 Task: Create a rule from the Recommended list, Task Added to this Project -> add SubTasks in the project ApexLine with SubTasks Gather and Analyse Requirements , Design and Implement Solution , System Test and UAT , Release to Production / Go Live
Action: Mouse moved to (874, 179)
Screenshot: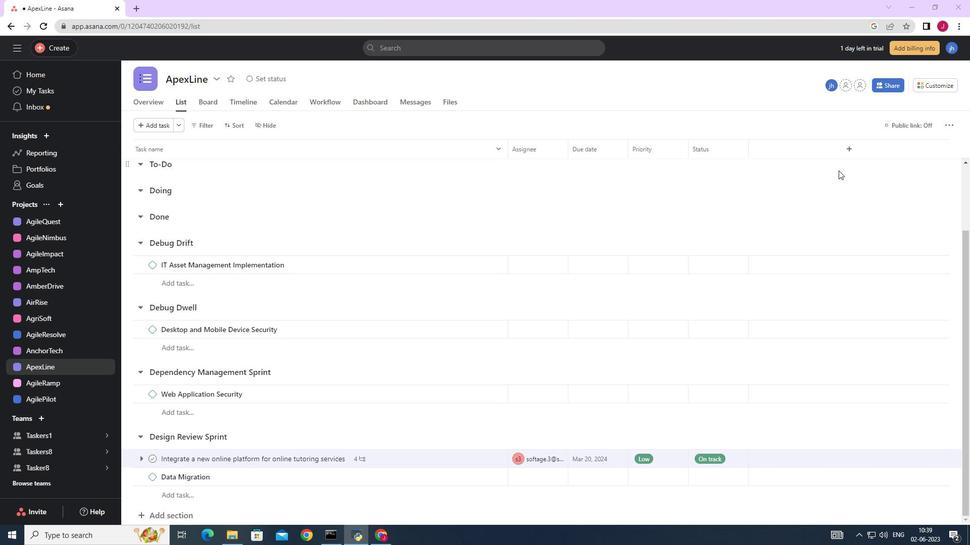 
Action: Mouse scrolled (874, 179) with delta (0, 0)
Screenshot: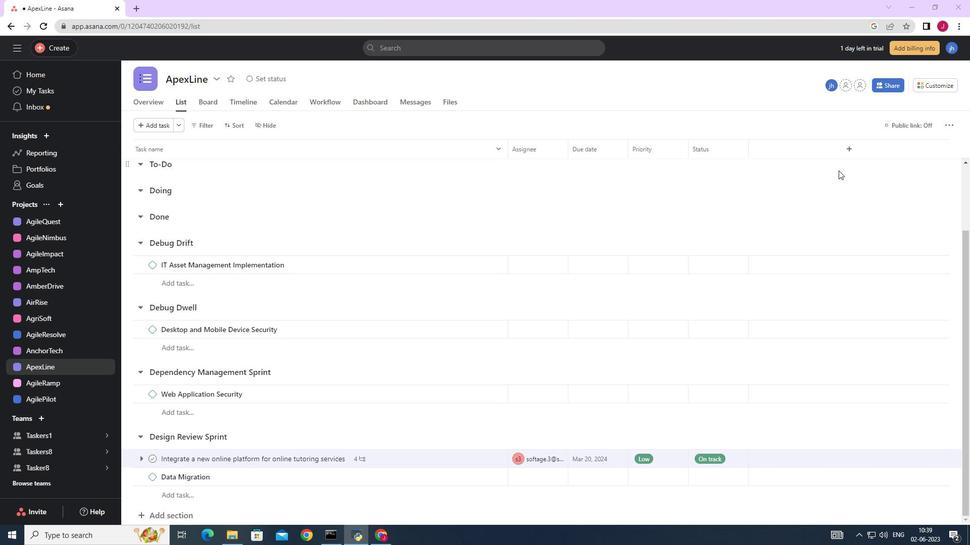 
Action: Mouse scrolled (874, 179) with delta (0, 0)
Screenshot: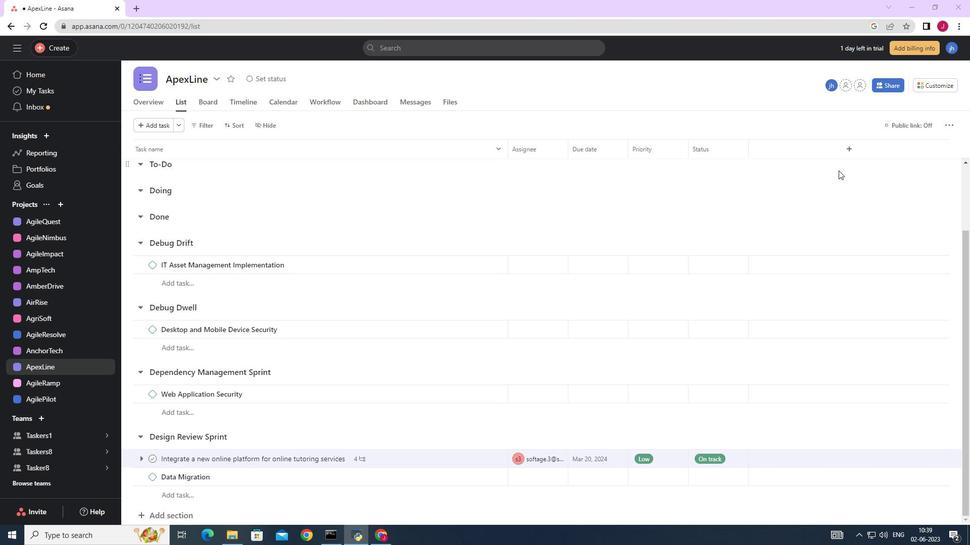 
Action: Mouse scrolled (874, 179) with delta (0, 0)
Screenshot: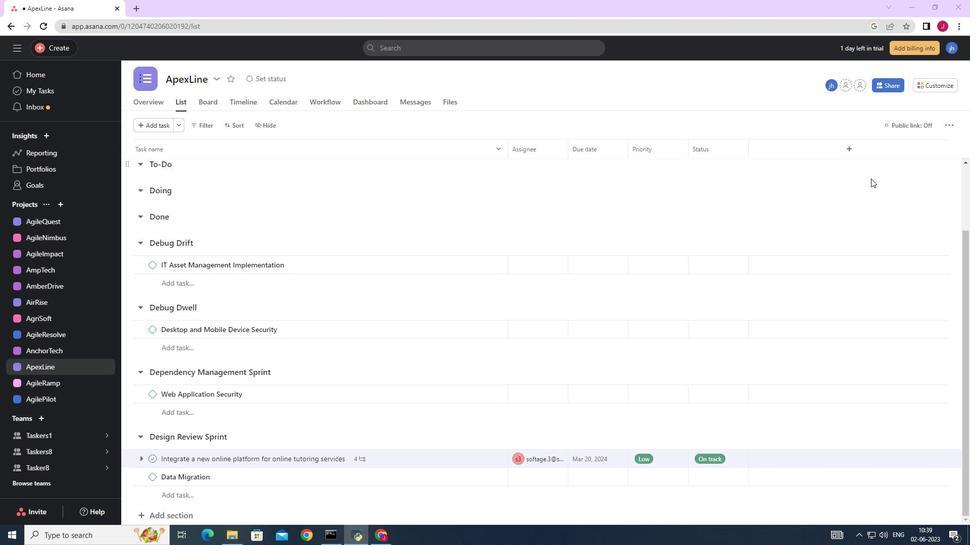 
Action: Mouse scrolled (874, 179) with delta (0, 0)
Screenshot: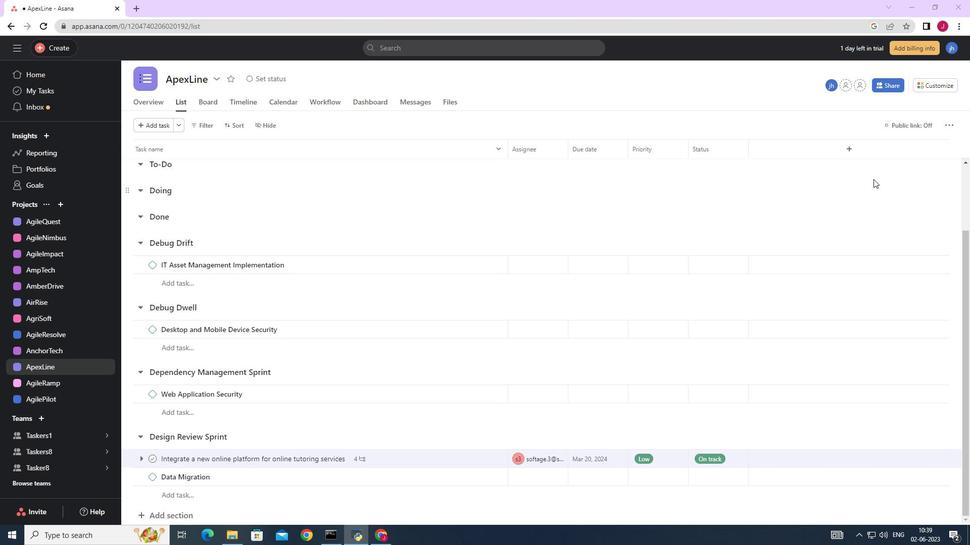 
Action: Mouse moved to (941, 81)
Screenshot: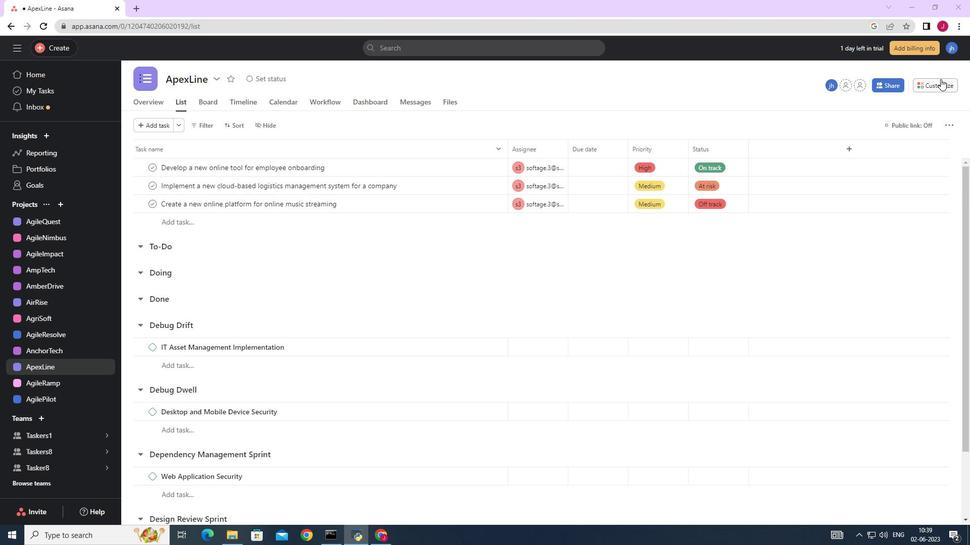 
Action: Mouse pressed left at (941, 81)
Screenshot: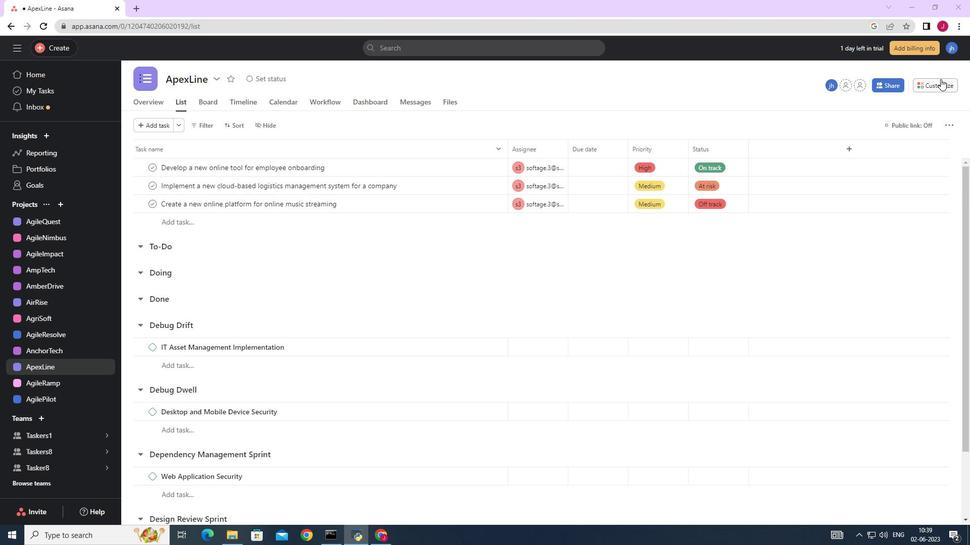 
Action: Mouse moved to (761, 219)
Screenshot: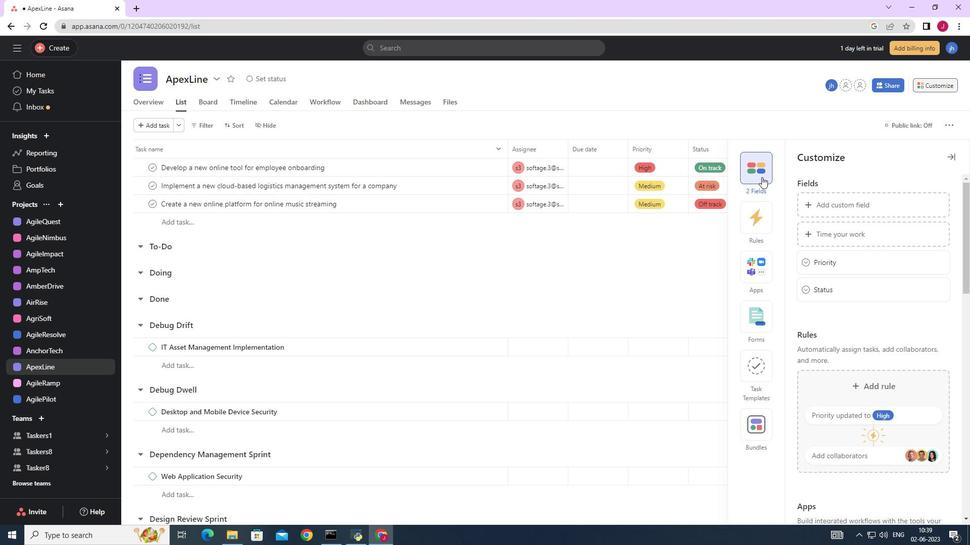 
Action: Mouse pressed left at (761, 219)
Screenshot: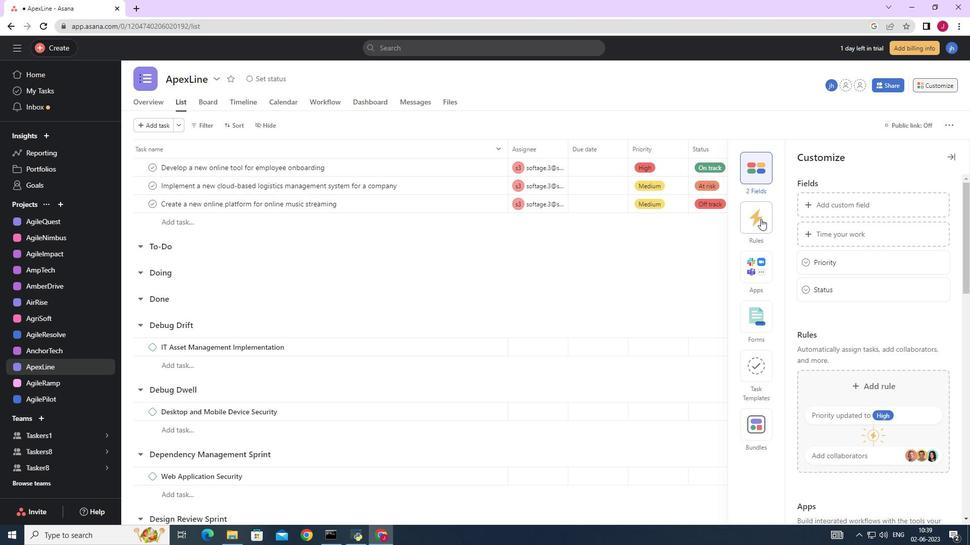 
Action: Mouse moved to (858, 232)
Screenshot: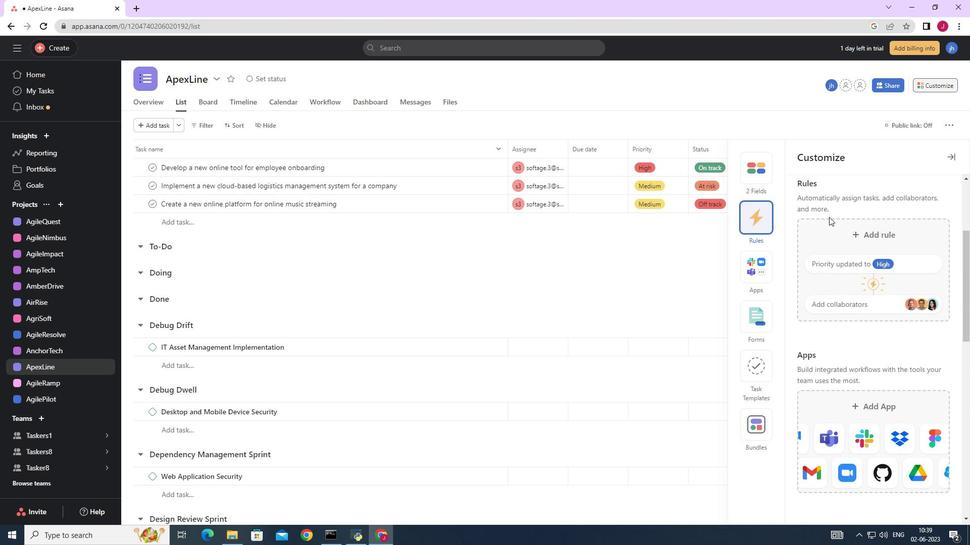 
Action: Mouse pressed left at (858, 232)
Screenshot: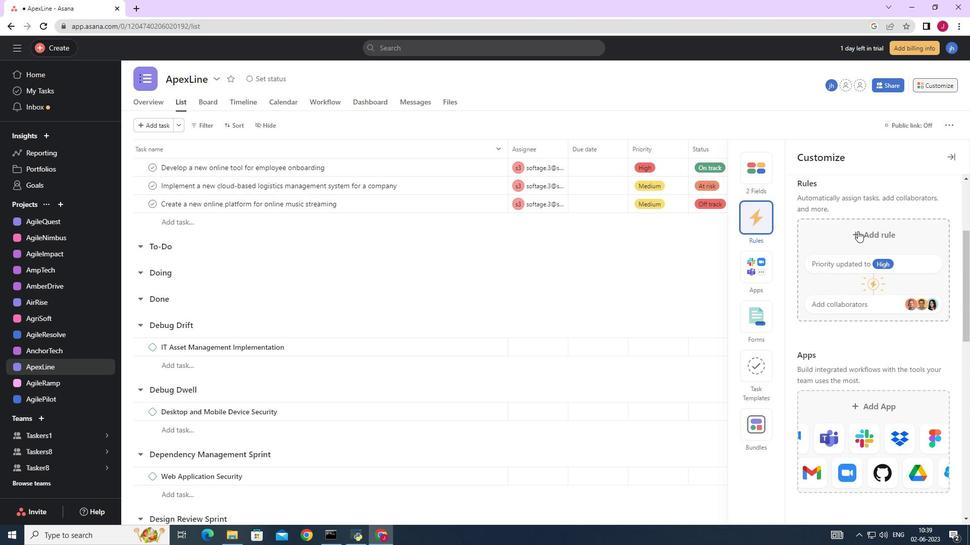 
Action: Mouse moved to (396, 156)
Screenshot: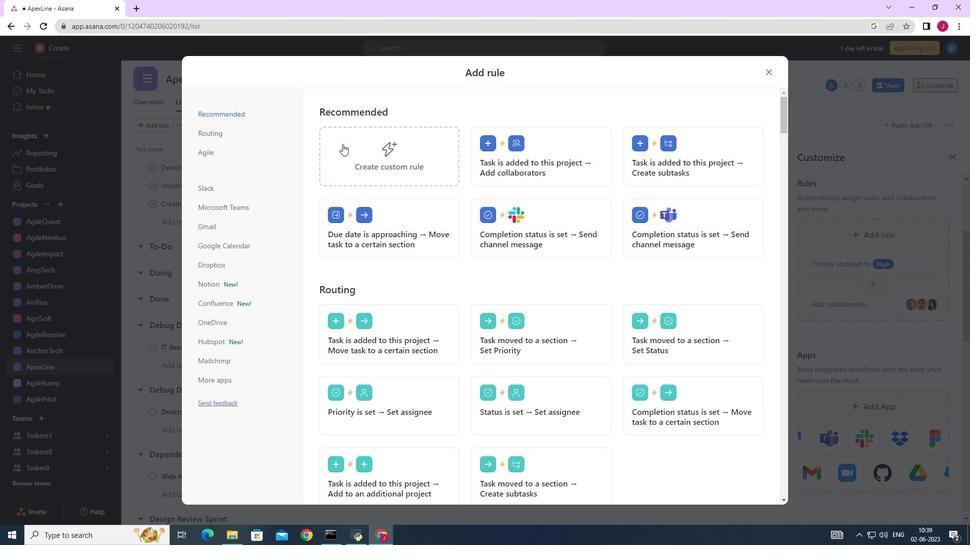 
Action: Mouse pressed left at (396, 156)
Screenshot: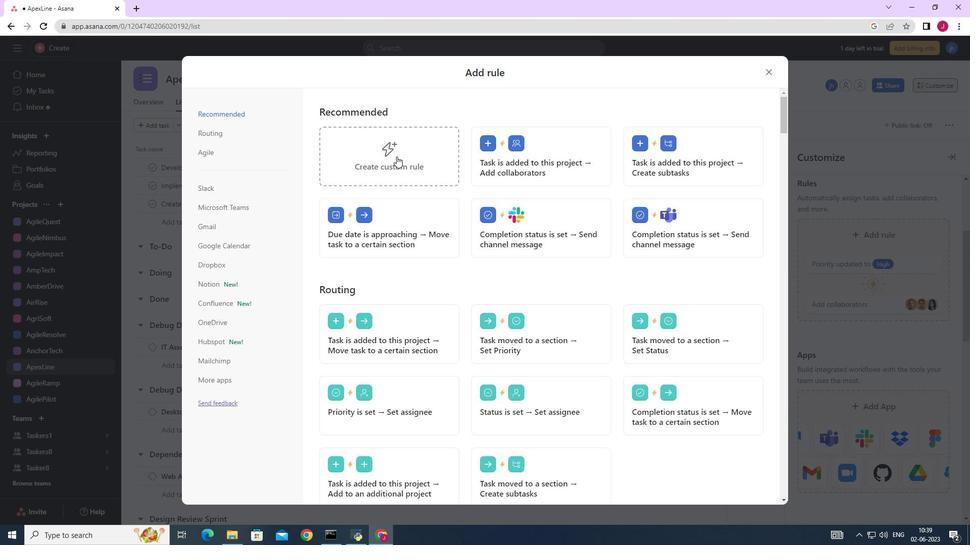 
Action: Mouse moved to (505, 268)
Screenshot: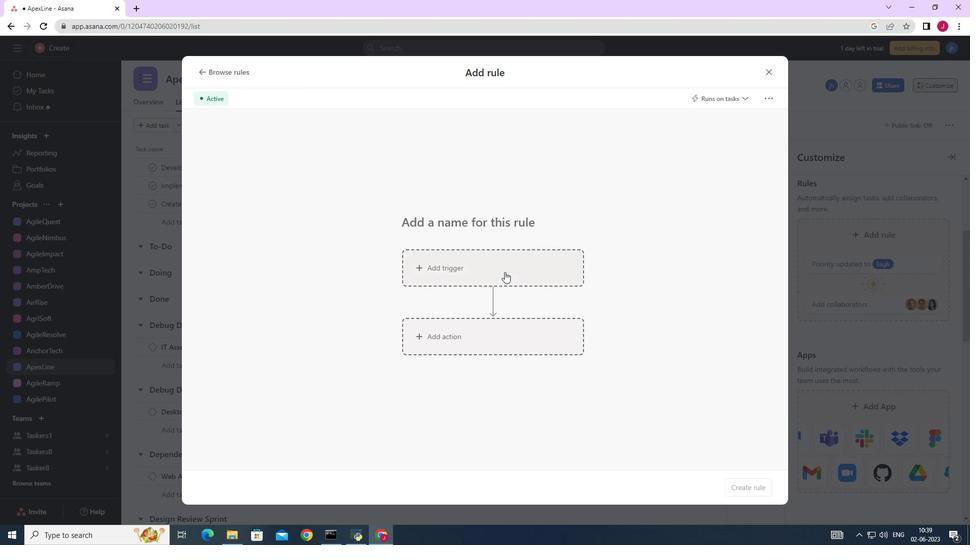 
Action: Mouse pressed left at (505, 268)
Screenshot: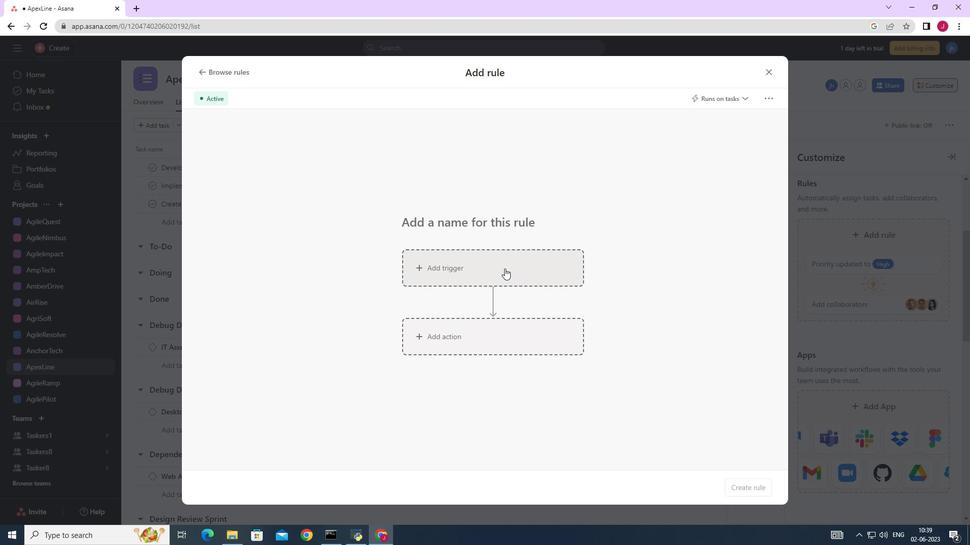 
Action: Mouse moved to (455, 327)
Screenshot: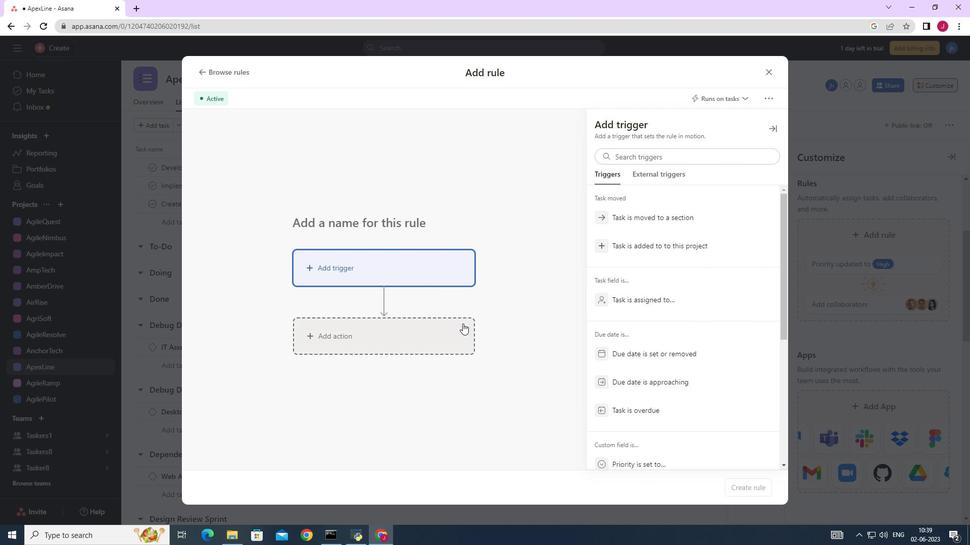 
Action: Mouse pressed left at (455, 327)
Screenshot: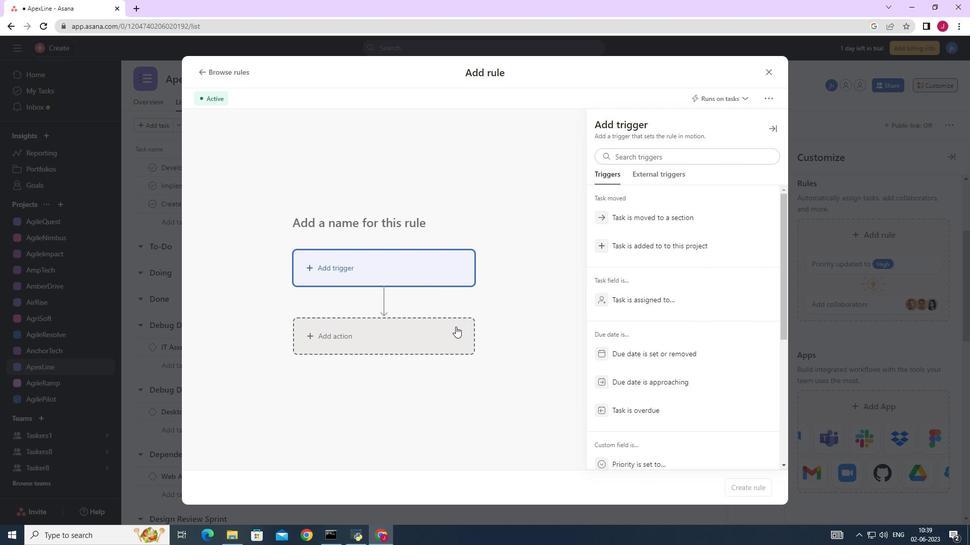 
Action: Mouse moved to (645, 304)
Screenshot: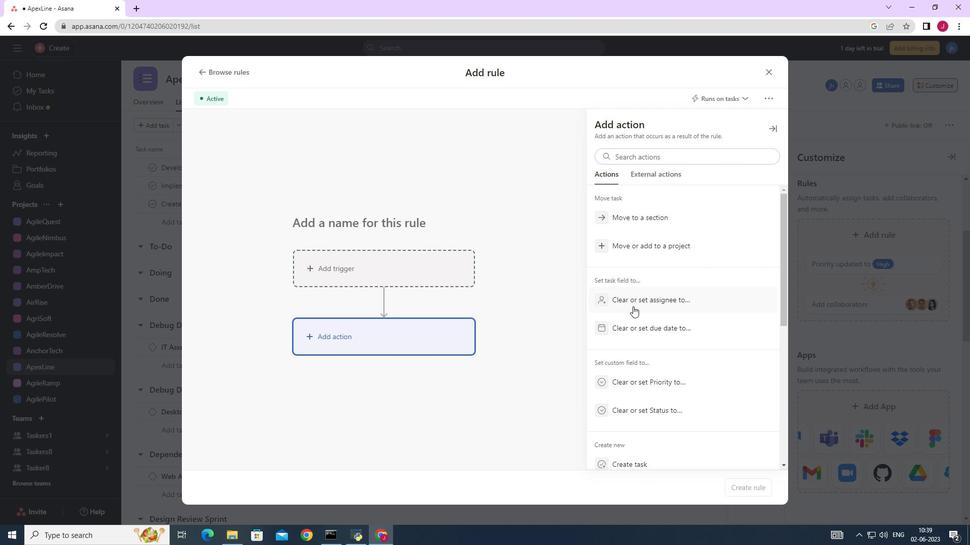 
Action: Mouse scrolled (645, 304) with delta (0, 0)
Screenshot: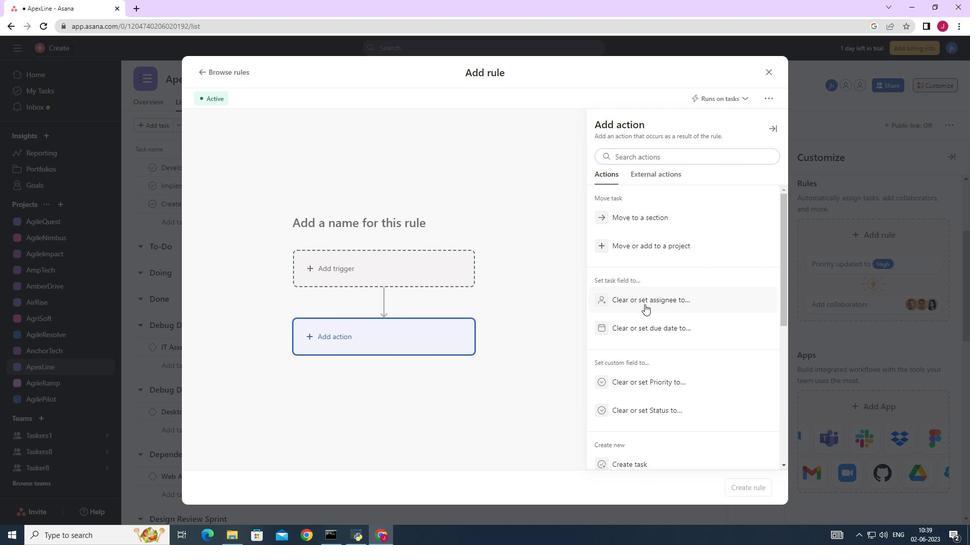 
Action: Mouse scrolled (645, 304) with delta (0, 0)
Screenshot: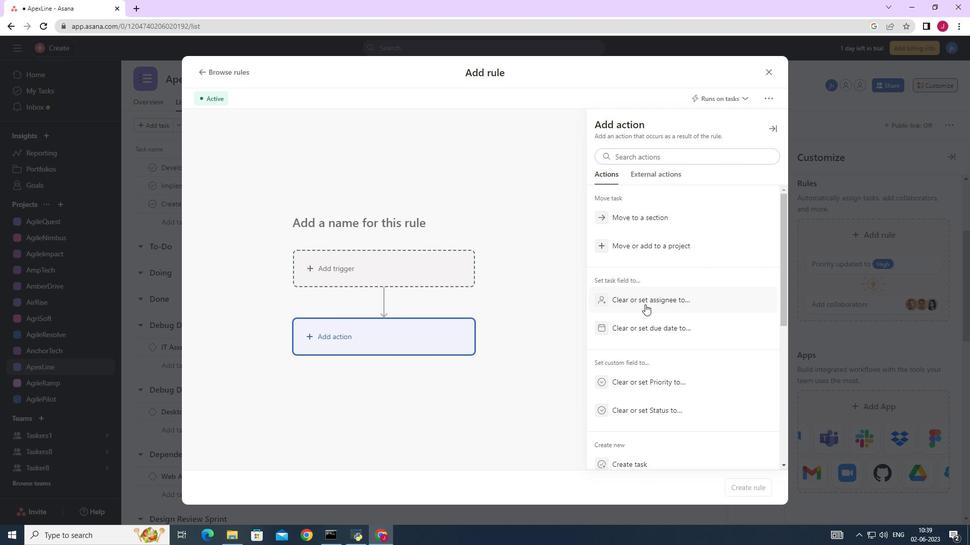 
Action: Mouse scrolled (645, 304) with delta (0, 0)
Screenshot: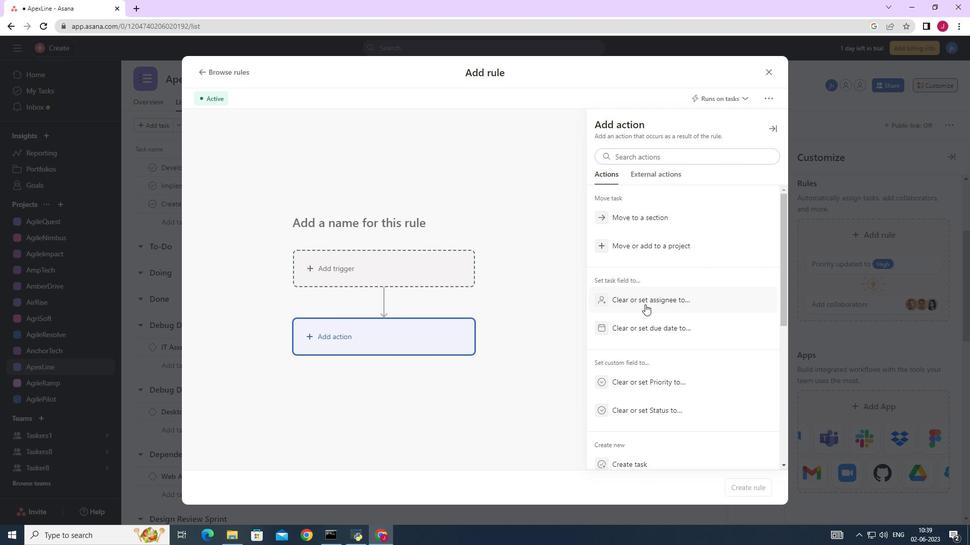 
Action: Mouse scrolled (645, 304) with delta (0, 0)
Screenshot: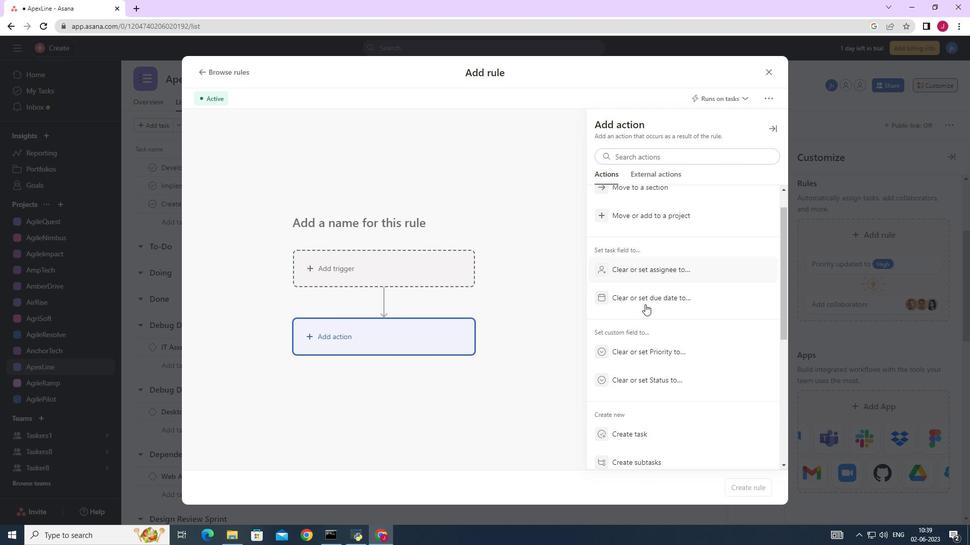 
Action: Mouse moved to (646, 292)
Screenshot: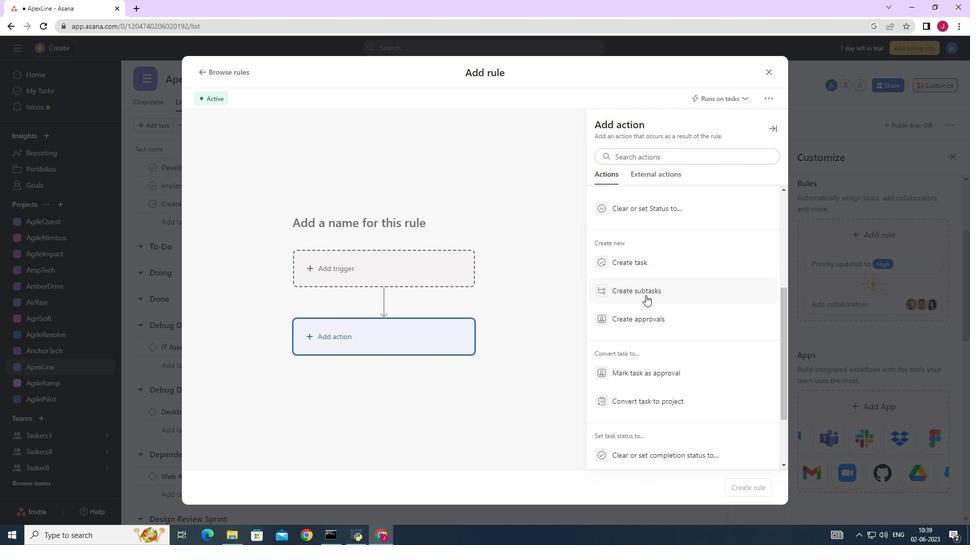 
Action: Mouse pressed left at (646, 292)
Screenshot: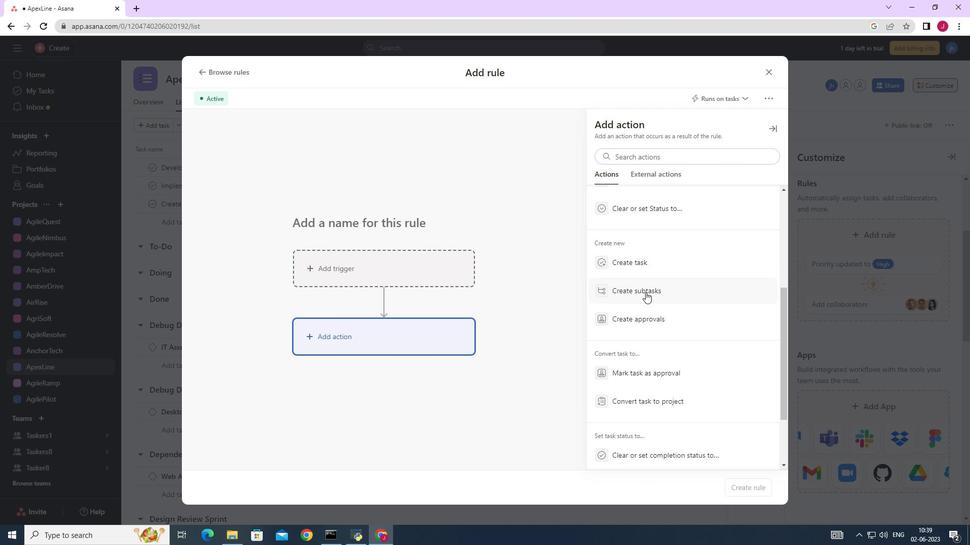 
Action: Mouse moved to (630, 173)
Screenshot: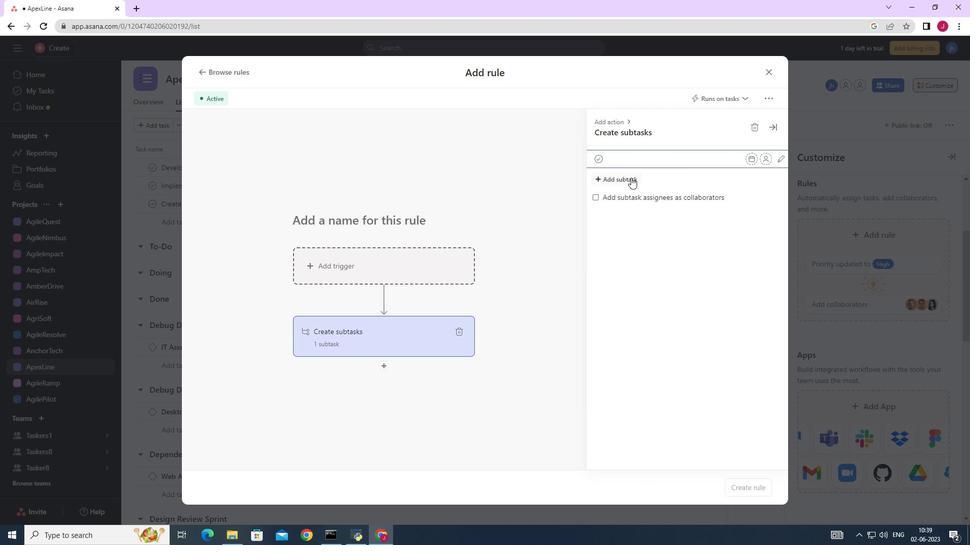 
Action: Key pressed <Key.caps_lock>G<Key.caps_lock>ather<Key.space>and<Key.space><Key.caps_lock>A<Key.caps_lock>nalyse<Key.space><Key.caps_lock>R<Key.caps_lock>eqy<Key.backspace>uirements<Key.enter><Key.caps_lock>D<Key.caps_lock>esign<Key.space>and<Key.space><Key.caps_lock>I<Key.caps_lock>mplement<Key.space><Key.caps_lock>S<Key.caps_lock>olution<Key.enter><Key.caps_lock>S<Key.caps_lock>ystem<Key.space><Key.caps_lock>T<Key.caps_lock>est<Key.space>and<Key.space><Key.caps_lock>UAT<Key.enter><Key.caps_lock>r<Key.caps_lock>ELEASE<Key.space>TO<Key.space><Key.backspace><Key.backspace><Key.backspace><Key.backspace><Key.backspace><Key.backspace><Key.backspace><Key.backspace><Key.backspace><Key.backspace><Key.backspace><Key.backspace><Key.backspace><Key.backspace><Key.backspace>R<Key.caps_lock>elease<Key.space>to<Key.space>production<Key.space>/<Key.space><Key.caps_lock>G<Key.caps_lock>o<Key.space><Key.caps_lock>L<Key.caps_lock>ive<Key.enter>
Screenshot: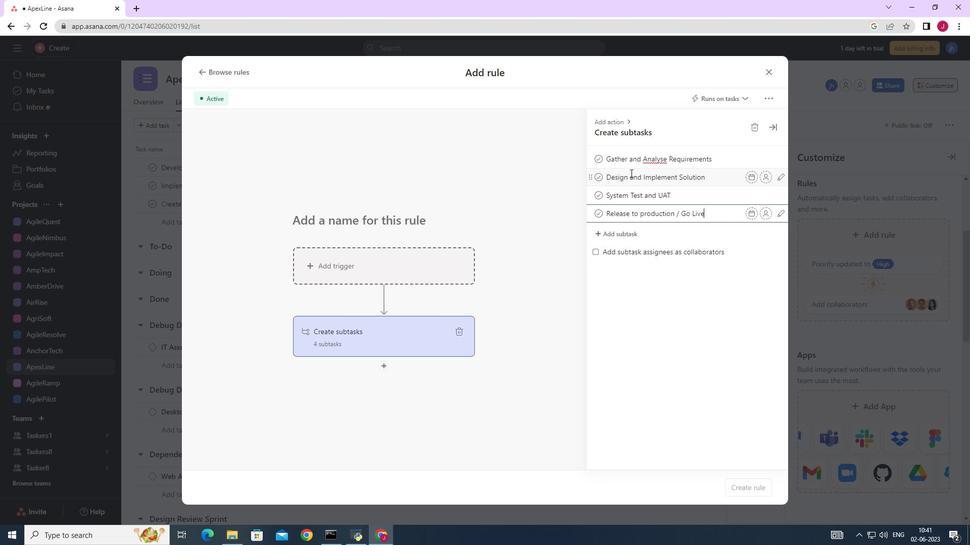 
